 Task: Set "SPS and PPS ID numbers" for "H.264/MPEG-4 Part 10/AVC encoder (x264 10-bit)" to 2.
Action: Mouse moved to (96, 10)
Screenshot: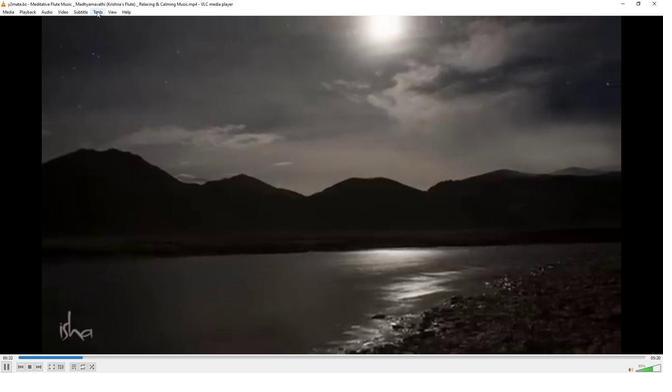 
Action: Mouse pressed left at (96, 10)
Screenshot: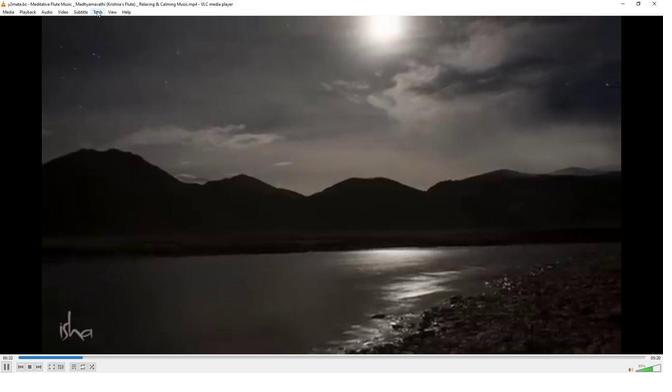 
Action: Mouse moved to (108, 93)
Screenshot: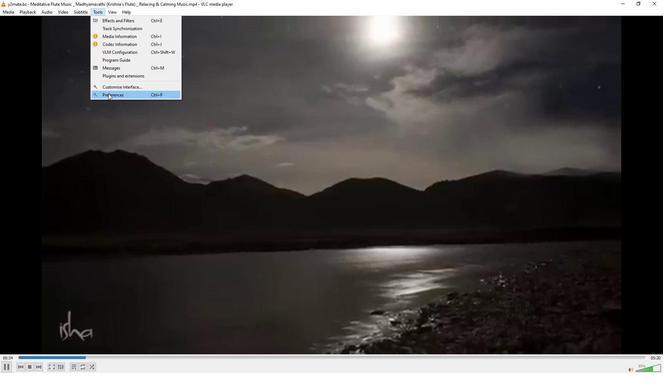 
Action: Mouse pressed left at (108, 93)
Screenshot: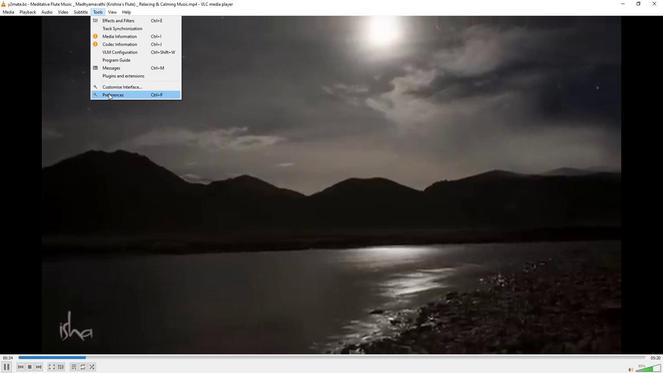 
Action: Mouse moved to (219, 303)
Screenshot: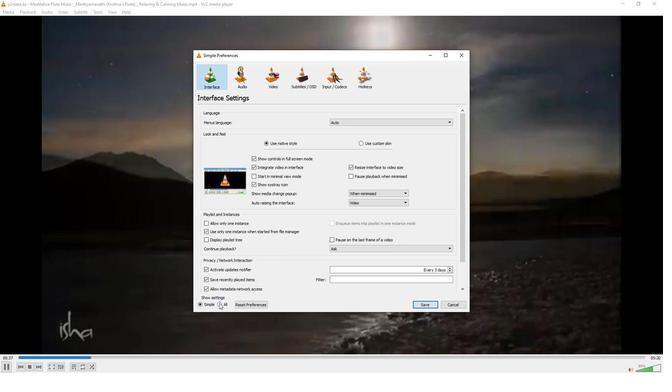 
Action: Mouse pressed left at (219, 303)
Screenshot: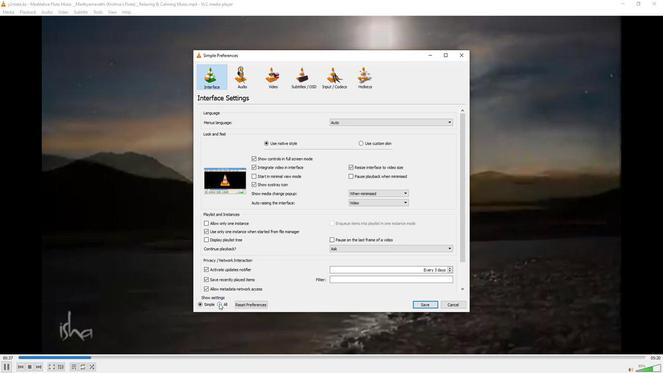 
Action: Mouse moved to (209, 233)
Screenshot: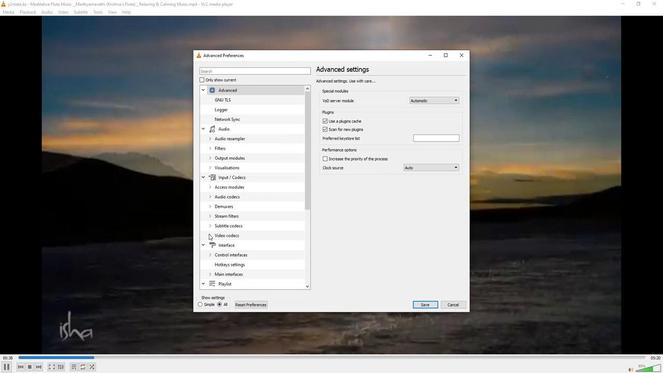
Action: Mouse pressed left at (209, 233)
Screenshot: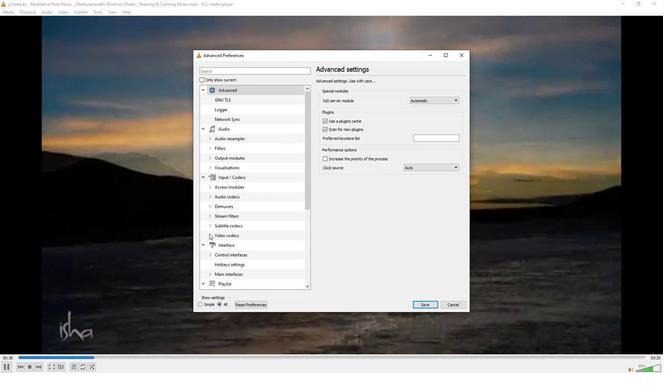 
Action: Mouse moved to (215, 240)
Screenshot: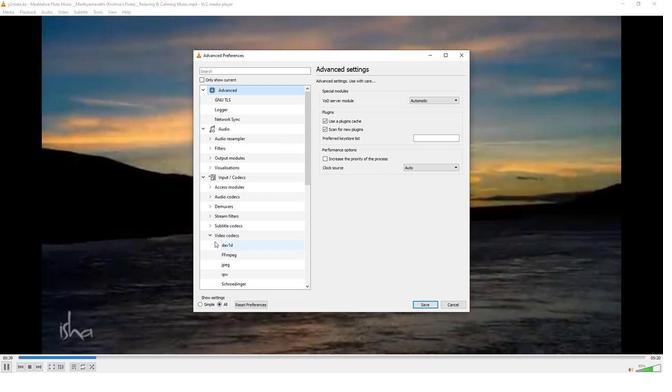 
Action: Mouse scrolled (215, 240) with delta (0, 0)
Screenshot: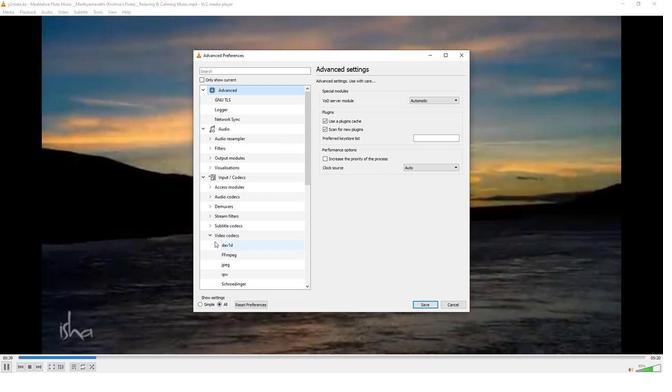 
Action: Mouse moved to (215, 242)
Screenshot: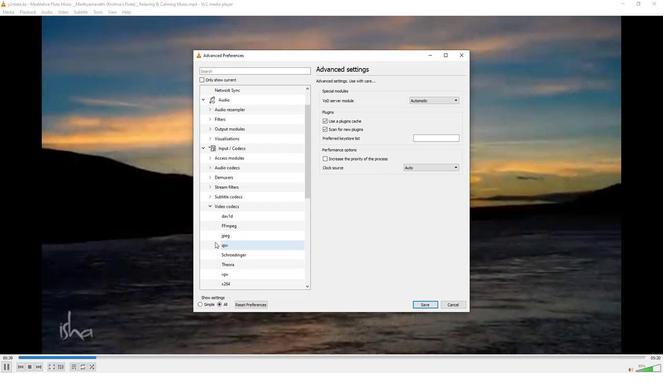 
Action: Mouse scrolled (215, 241) with delta (0, 0)
Screenshot: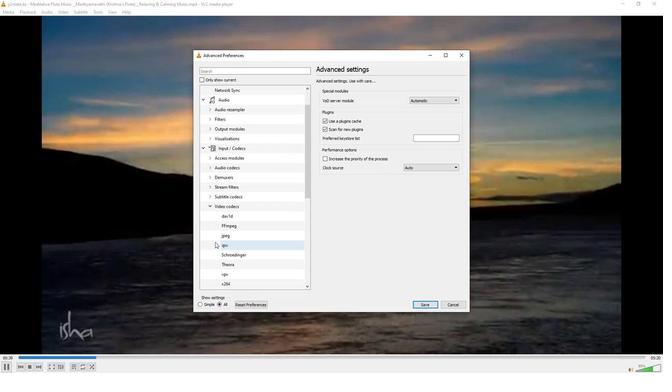 
Action: Mouse moved to (223, 262)
Screenshot: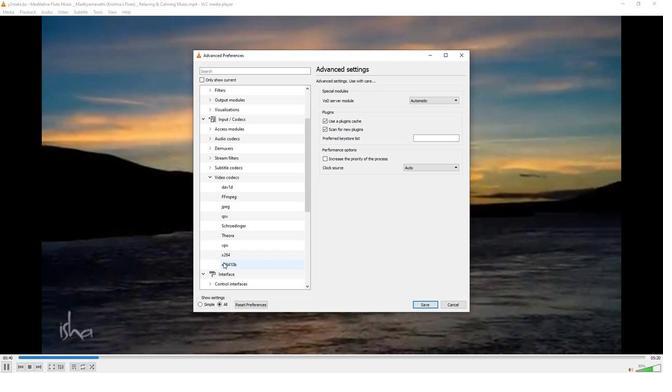 
Action: Mouse pressed left at (223, 262)
Screenshot: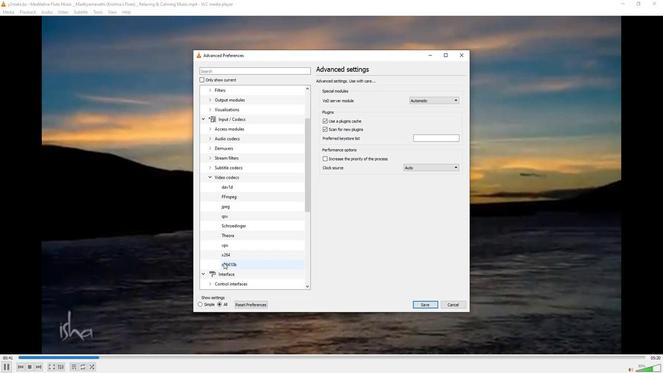 
Action: Mouse moved to (348, 237)
Screenshot: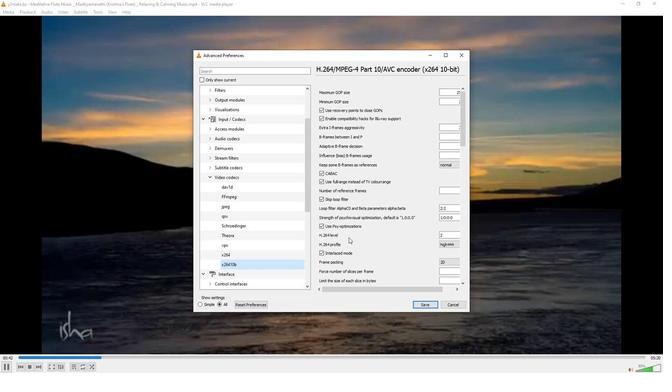 
Action: Mouse scrolled (348, 236) with delta (0, 0)
Screenshot: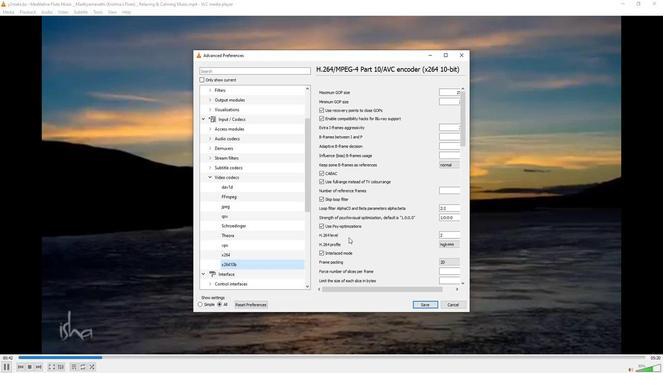 
Action: Mouse scrolled (348, 236) with delta (0, 0)
Screenshot: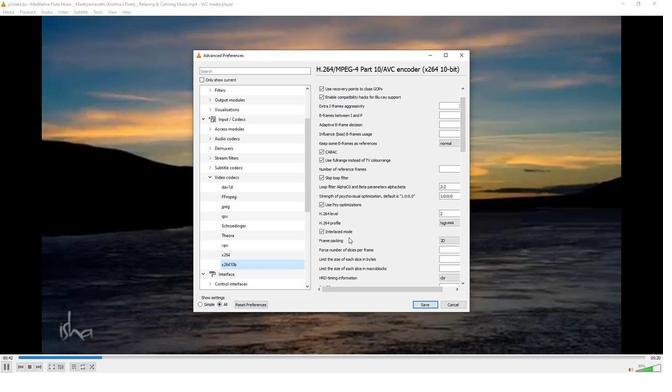 
Action: Mouse scrolled (348, 236) with delta (0, 0)
Screenshot: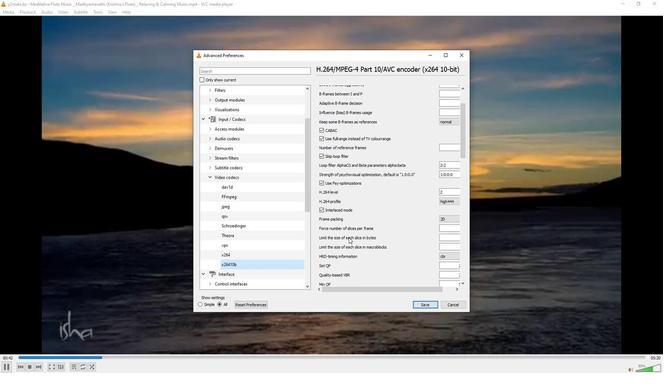 
Action: Mouse moved to (349, 237)
Screenshot: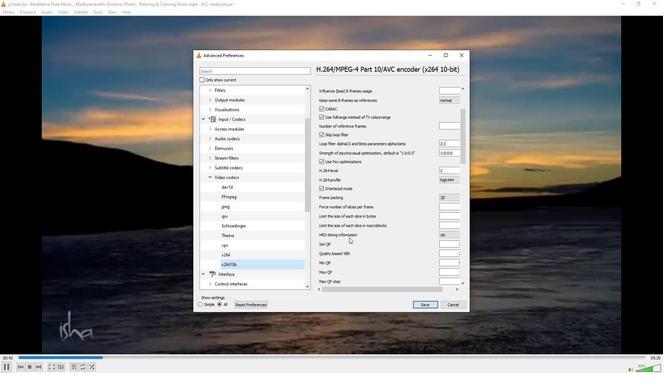 
Action: Mouse scrolled (349, 236) with delta (0, 0)
Screenshot: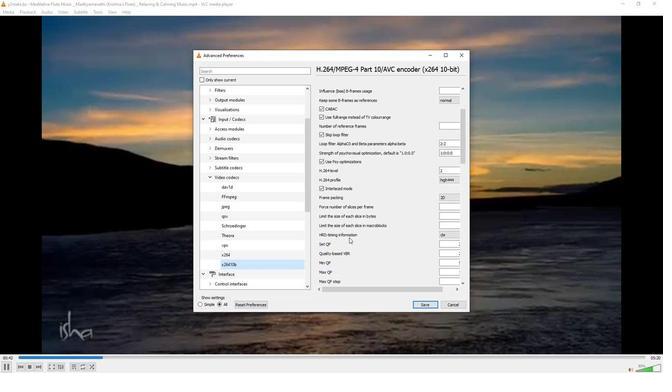 
Action: Mouse moved to (349, 237)
Screenshot: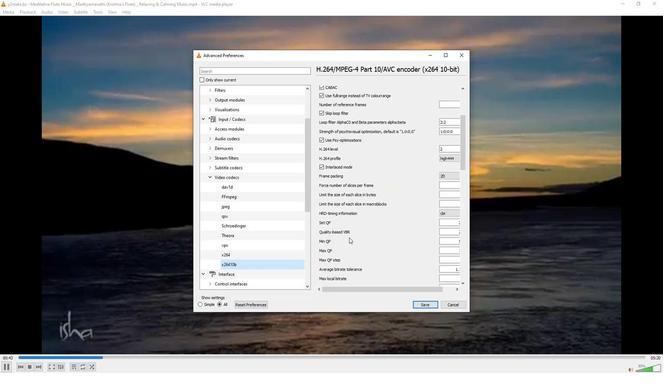 
Action: Mouse scrolled (349, 236) with delta (0, 0)
Screenshot: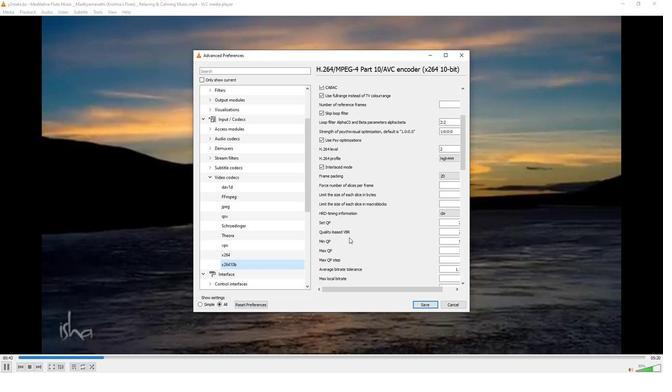
Action: Mouse scrolled (349, 236) with delta (0, 0)
Screenshot: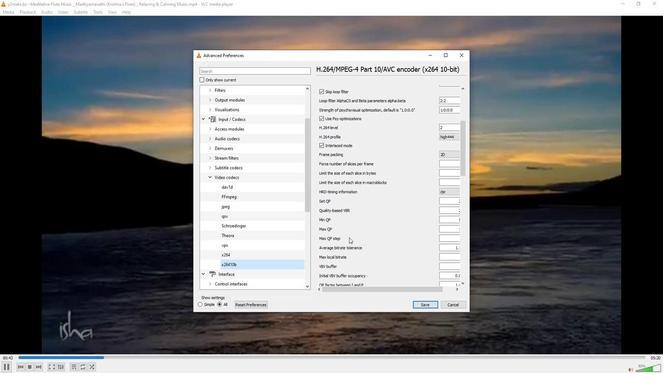 
Action: Mouse scrolled (349, 236) with delta (0, 0)
Screenshot: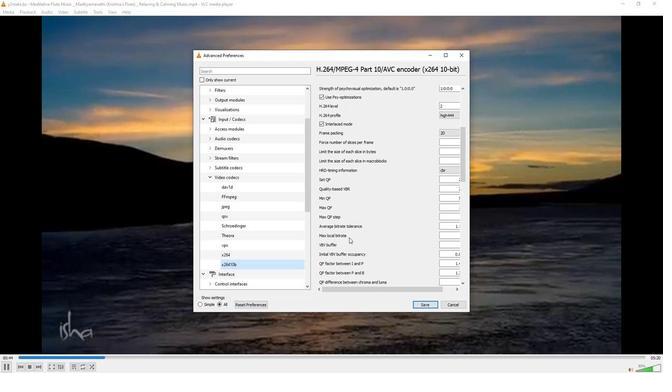 
Action: Mouse scrolled (349, 236) with delta (0, 0)
Screenshot: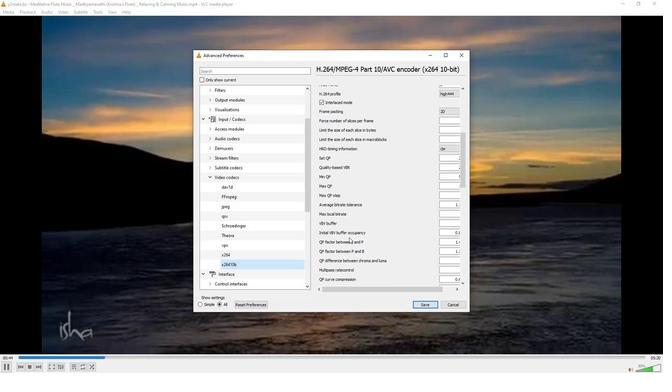 
Action: Mouse scrolled (349, 236) with delta (0, 0)
Screenshot: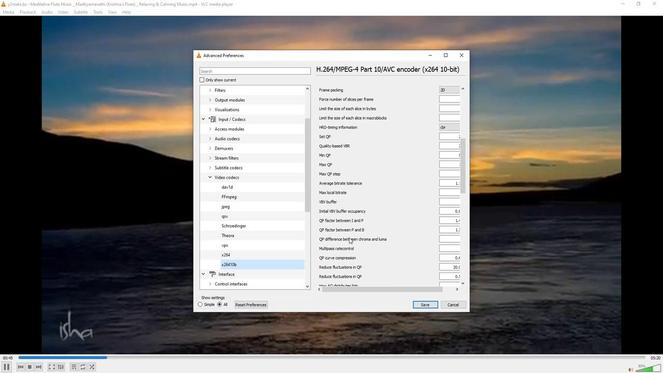 
Action: Mouse moved to (349, 237)
Screenshot: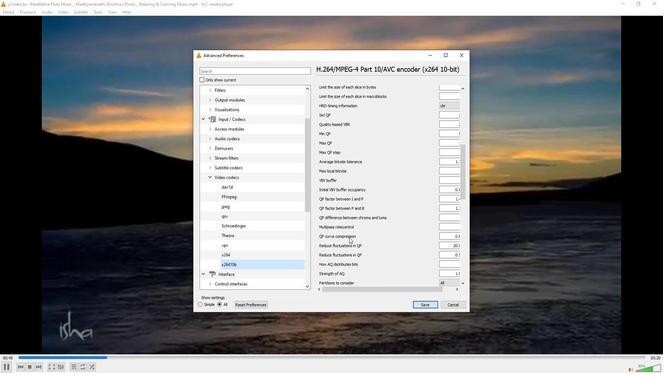 
Action: Mouse scrolled (349, 236) with delta (0, 0)
Screenshot: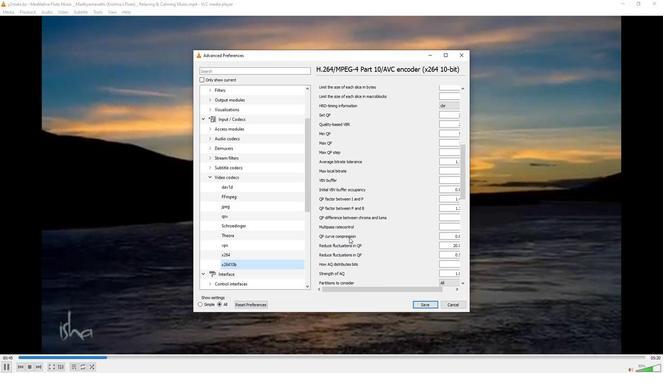 
Action: Mouse scrolled (349, 236) with delta (0, 0)
Screenshot: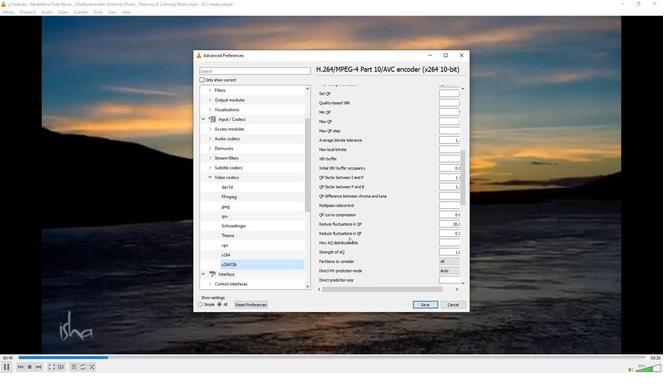 
Action: Mouse scrolled (349, 236) with delta (0, 0)
Screenshot: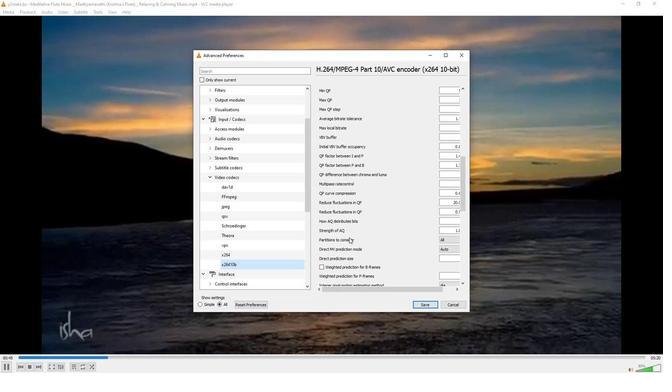 
Action: Mouse scrolled (349, 236) with delta (0, 0)
Screenshot: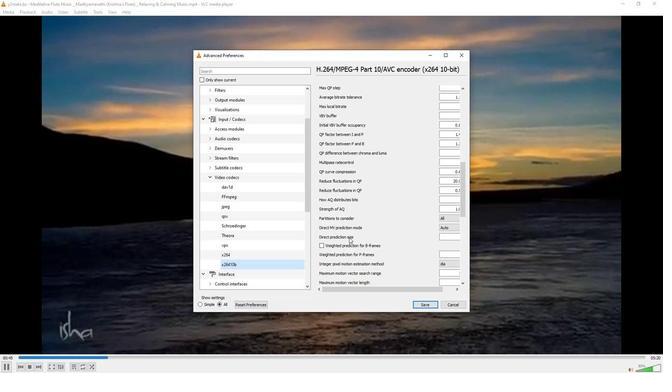 
Action: Mouse scrolled (349, 236) with delta (0, 0)
Screenshot: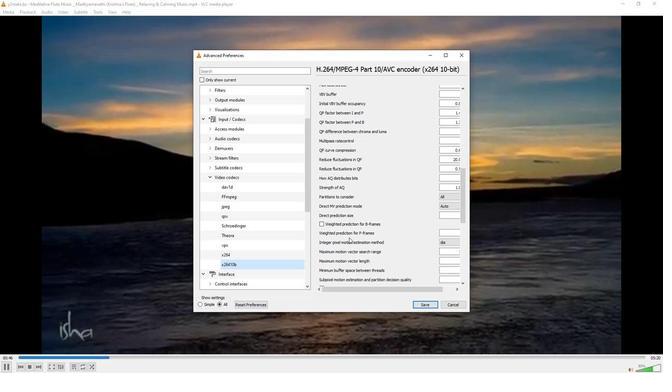 
Action: Mouse scrolled (349, 236) with delta (0, 0)
Screenshot: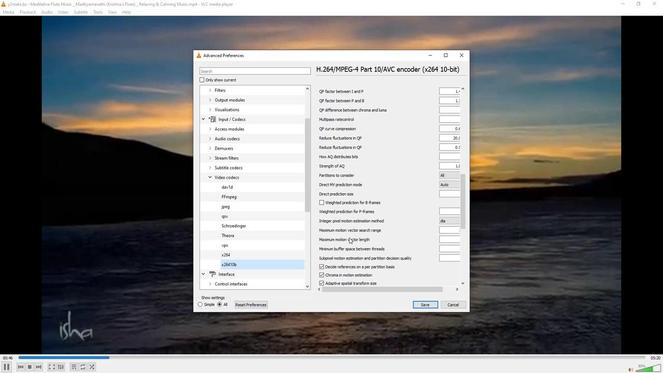 
Action: Mouse scrolled (349, 236) with delta (0, 0)
Screenshot: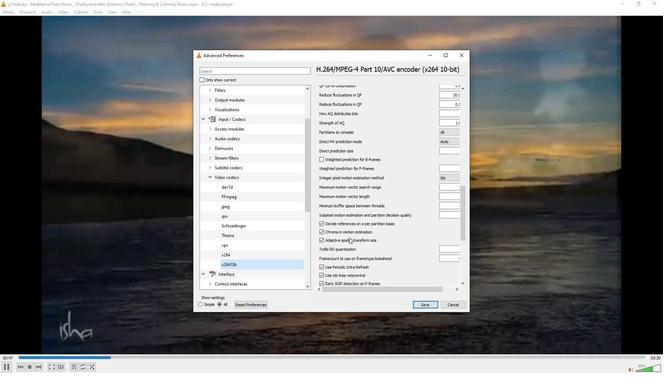 
Action: Mouse scrolled (349, 236) with delta (0, 0)
Screenshot: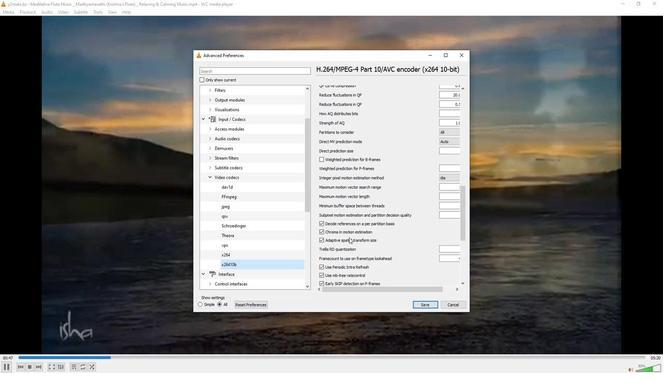 
Action: Mouse scrolled (349, 236) with delta (0, 0)
Screenshot: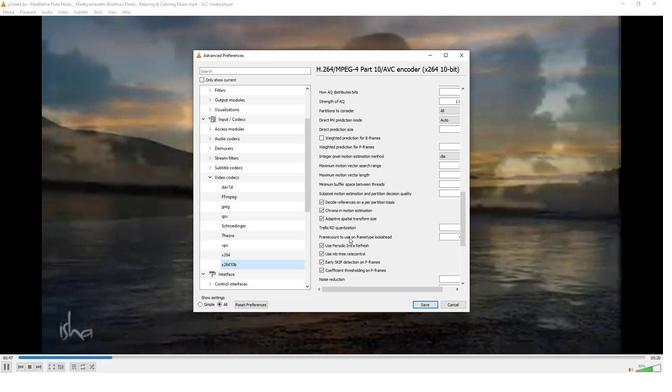 
Action: Mouse scrolled (349, 236) with delta (0, 0)
Screenshot: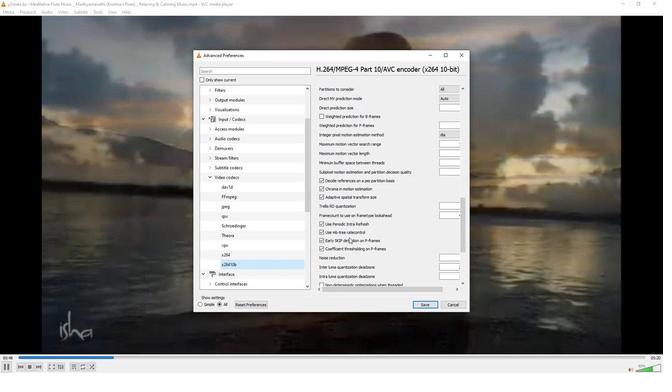 
Action: Mouse scrolled (349, 236) with delta (0, 0)
Screenshot: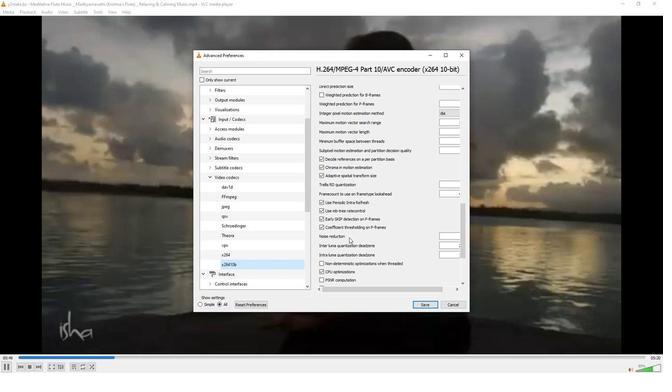 
Action: Mouse scrolled (349, 236) with delta (0, 0)
Screenshot: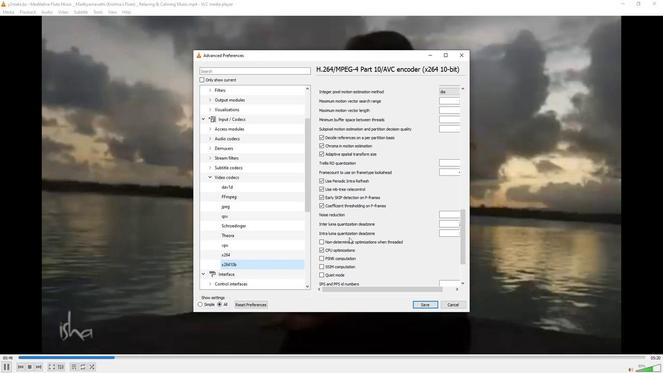 
Action: Mouse scrolled (349, 236) with delta (0, 0)
Screenshot: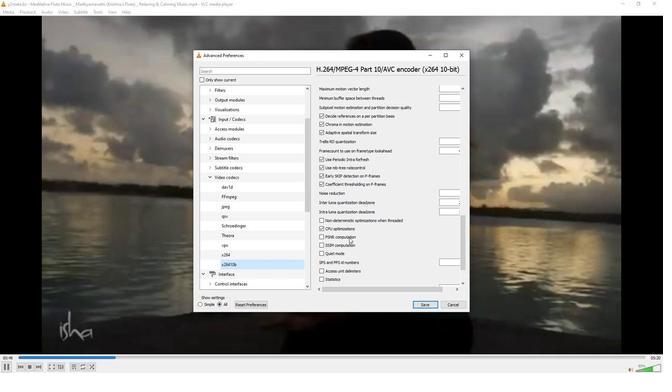 
Action: Mouse moved to (378, 286)
Screenshot: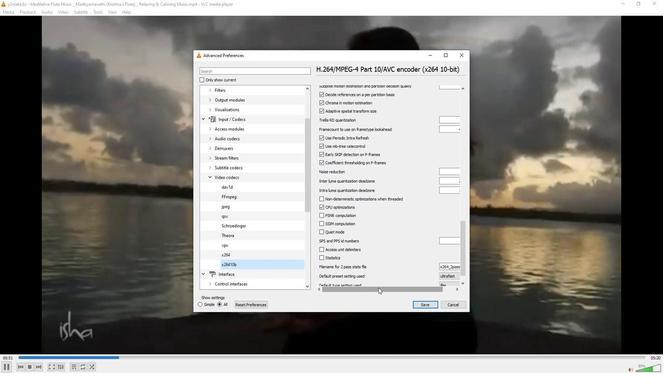 
Action: Mouse pressed left at (378, 286)
Screenshot: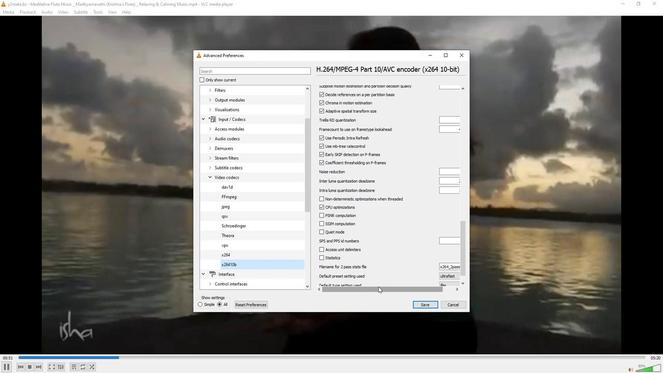 
Action: Mouse moved to (452, 237)
Screenshot: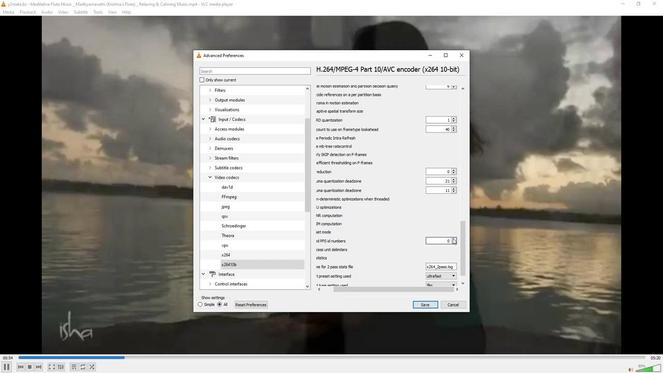 
Action: Mouse pressed left at (452, 237)
Screenshot: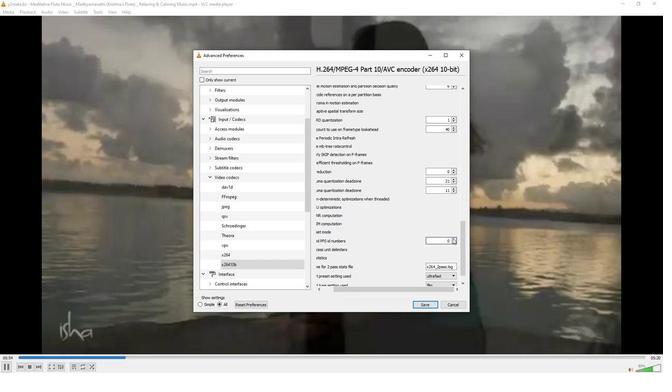 
Action: Mouse moved to (452, 237)
Screenshot: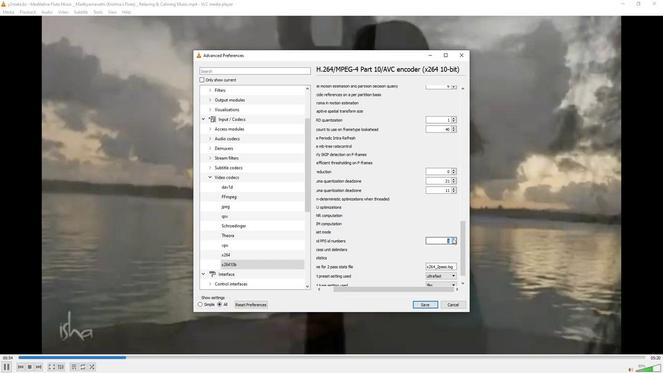 
Action: Mouse pressed left at (452, 237)
Screenshot: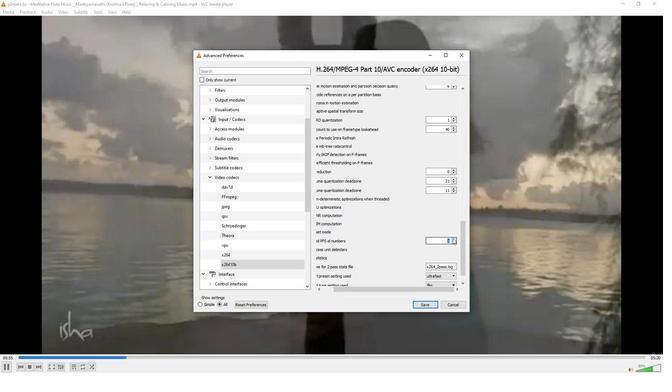 
Action: Mouse moved to (449, 236)
Screenshot: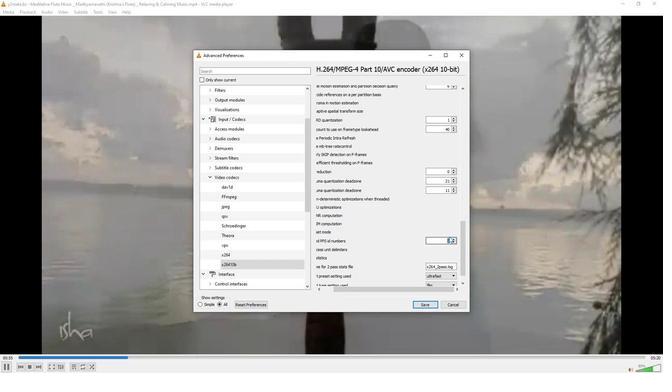 
